 Task: Write the Fax "011-44-20-12345678" Under New vendor in Find vendor.
Action: Mouse moved to (100, 14)
Screenshot: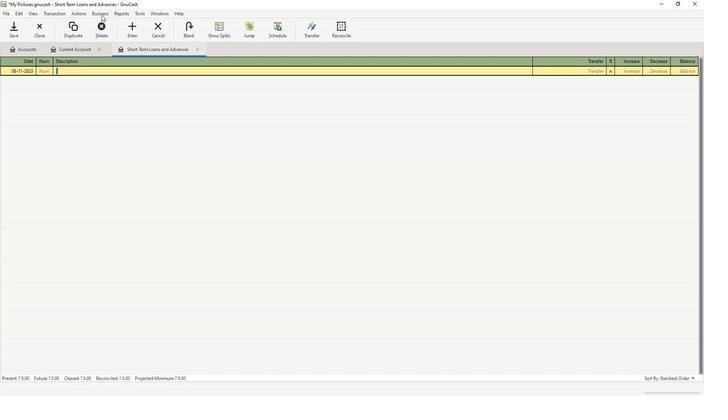 
Action: Mouse pressed left at (100, 14)
Screenshot: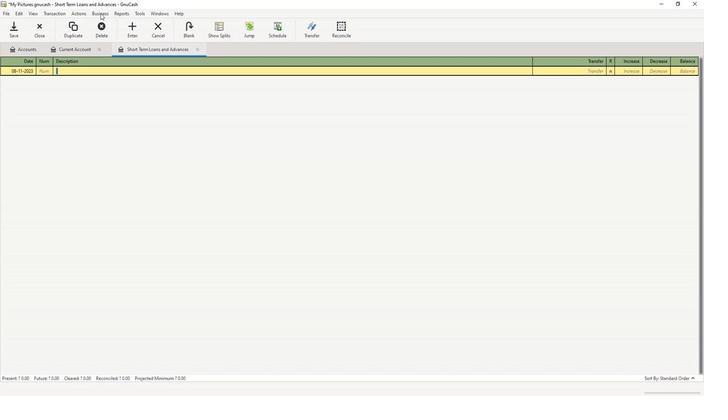 
Action: Mouse moved to (106, 31)
Screenshot: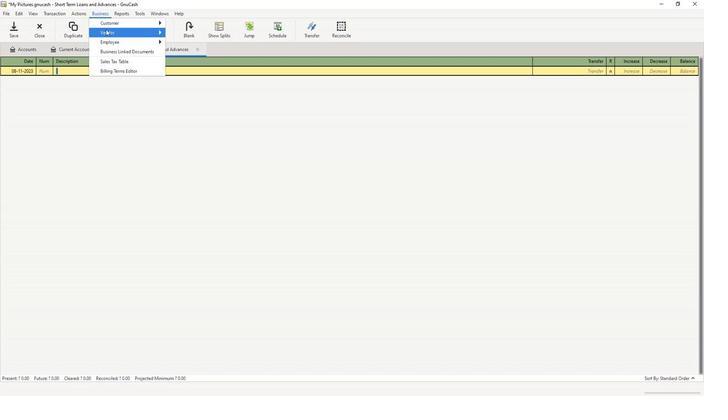 
Action: Mouse pressed left at (106, 31)
Screenshot: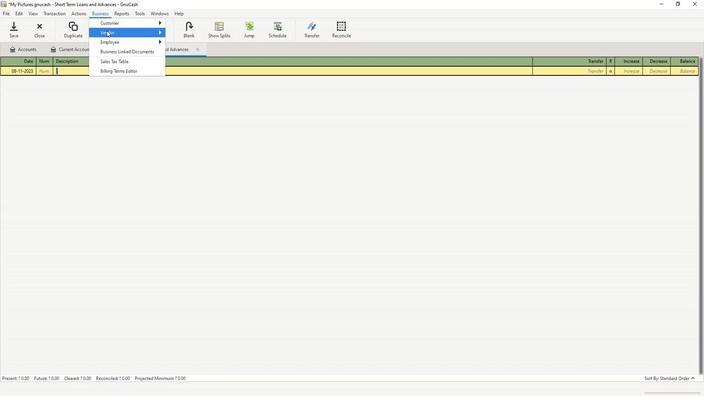 
Action: Mouse moved to (189, 56)
Screenshot: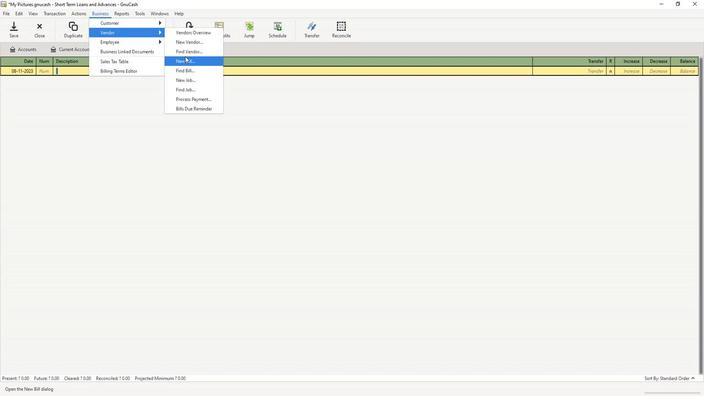 
Action: Mouse pressed left at (189, 56)
Screenshot: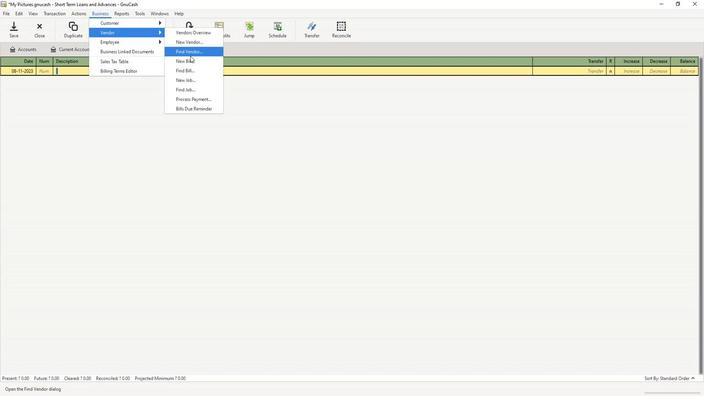 
Action: Mouse moved to (379, 258)
Screenshot: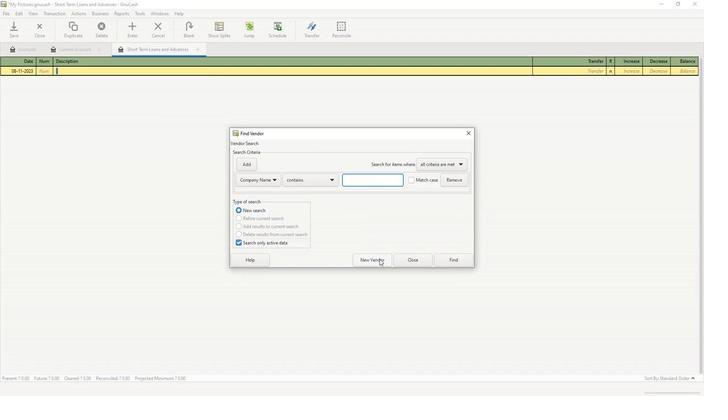 
Action: Mouse pressed left at (379, 258)
Screenshot: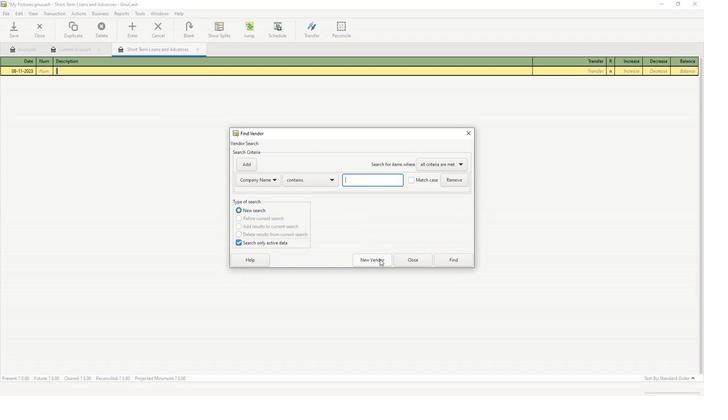 
Action: Mouse moved to (336, 259)
Screenshot: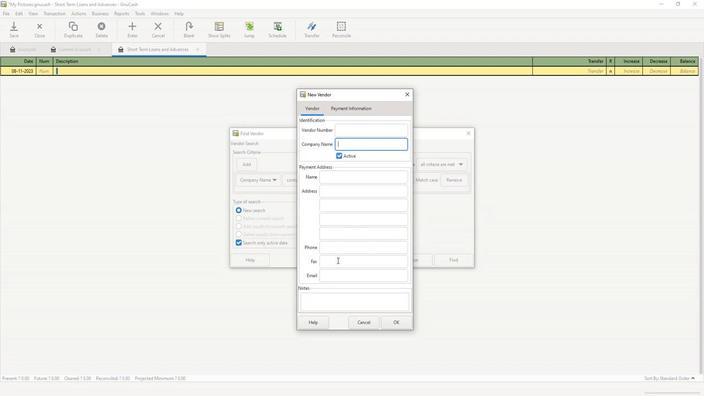 
Action: Mouse pressed left at (336, 259)
Screenshot: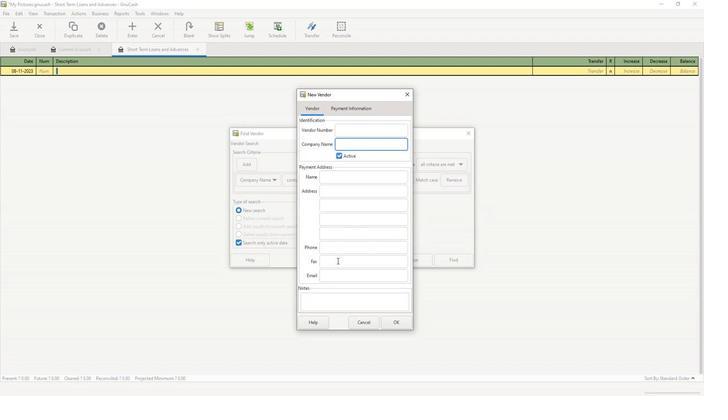 
Action: Key pressed 011-44-20-12345678
Screenshot: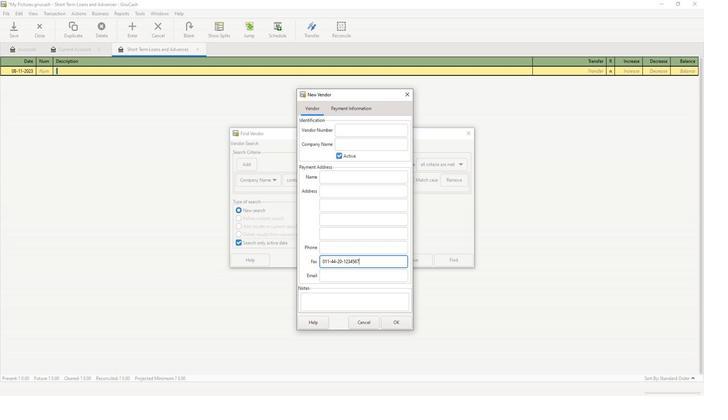 
Action: Mouse moved to (390, 320)
Screenshot: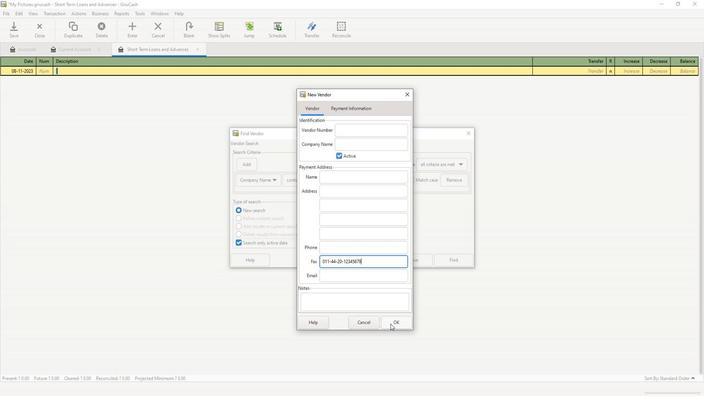 
